 Task: Add Nordic Naturals Vitamin D3 Gummies to the cart.
Action: Mouse moved to (291, 146)
Screenshot: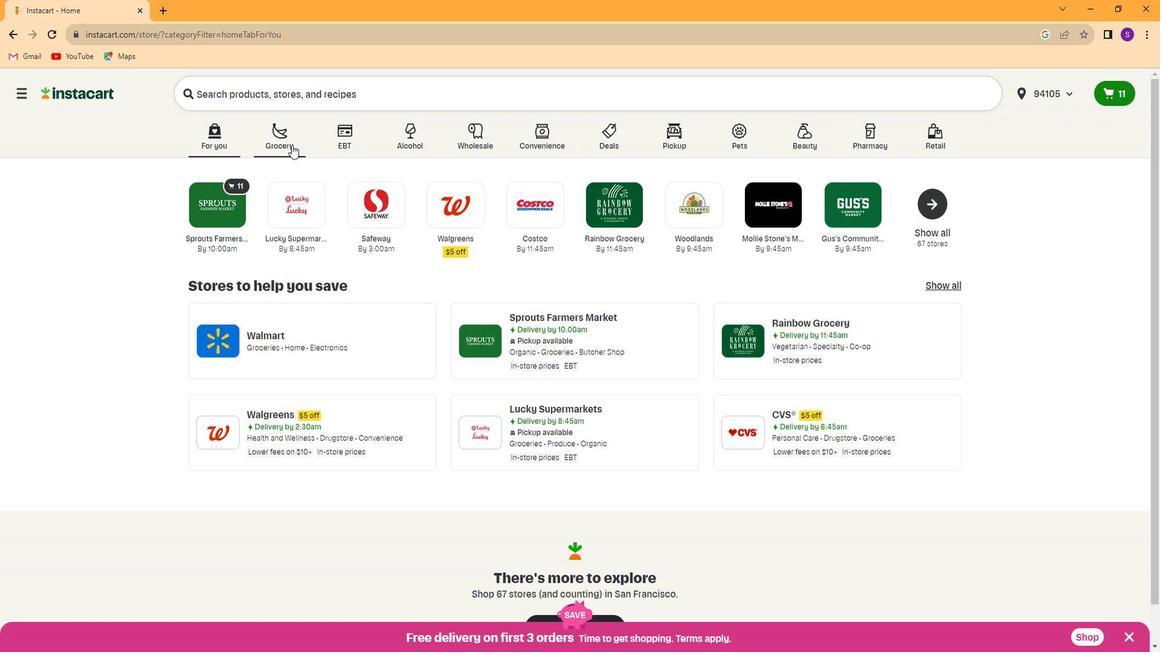 
Action: Mouse pressed left at (291, 146)
Screenshot: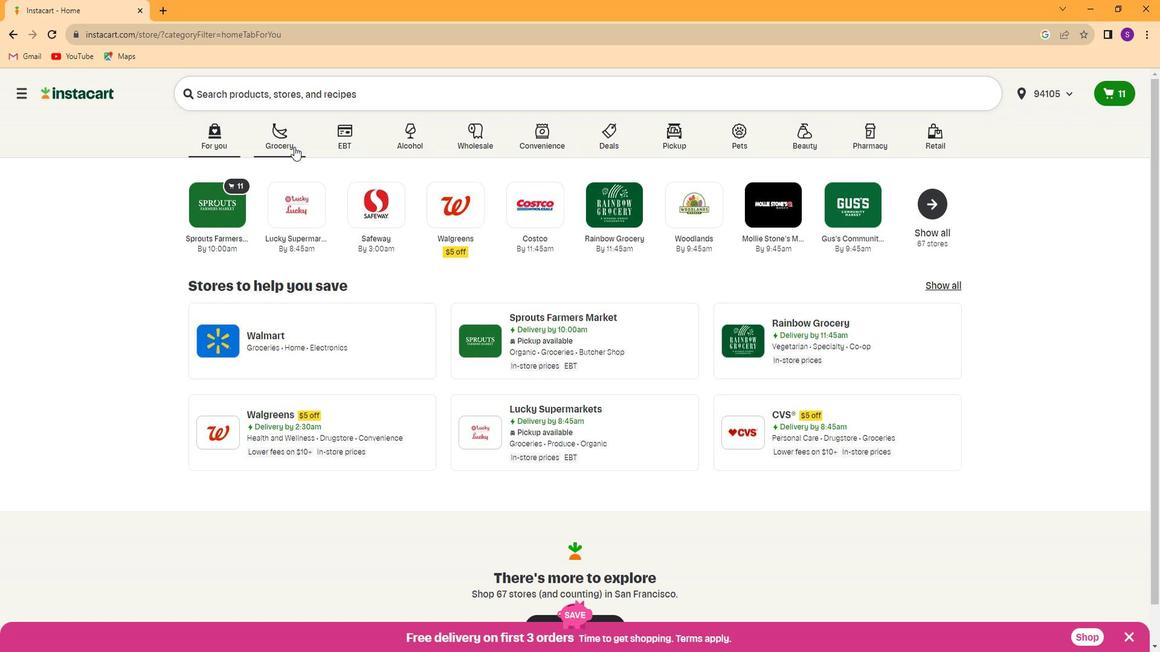 
Action: Mouse moved to (790, 216)
Screenshot: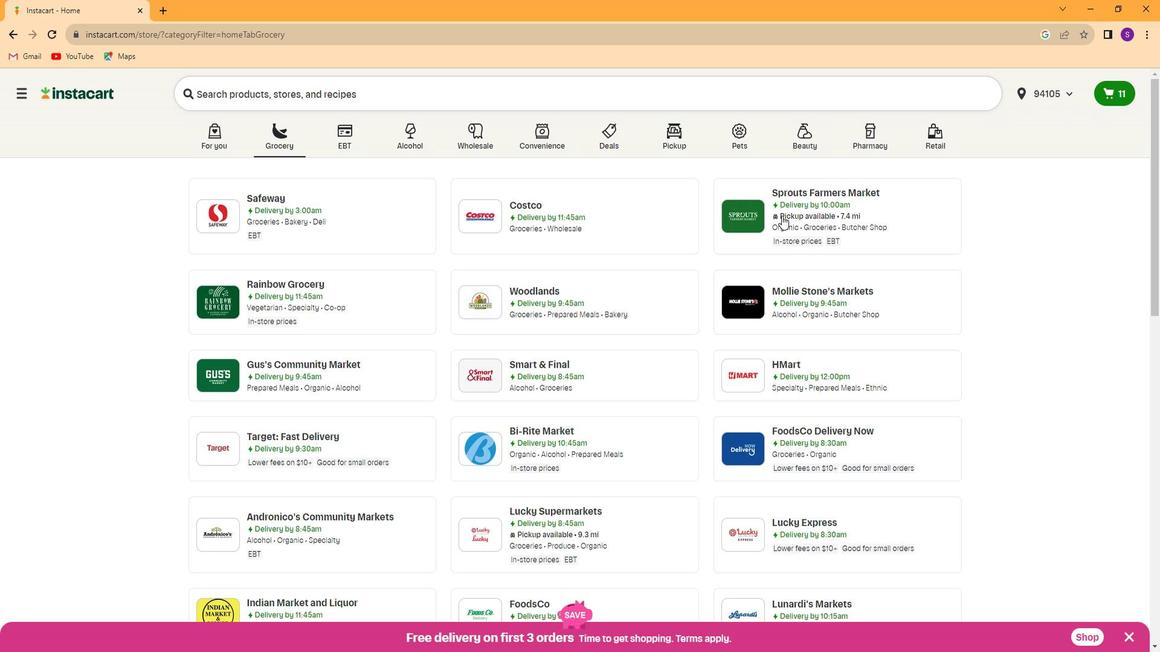 
Action: Mouse pressed left at (790, 216)
Screenshot: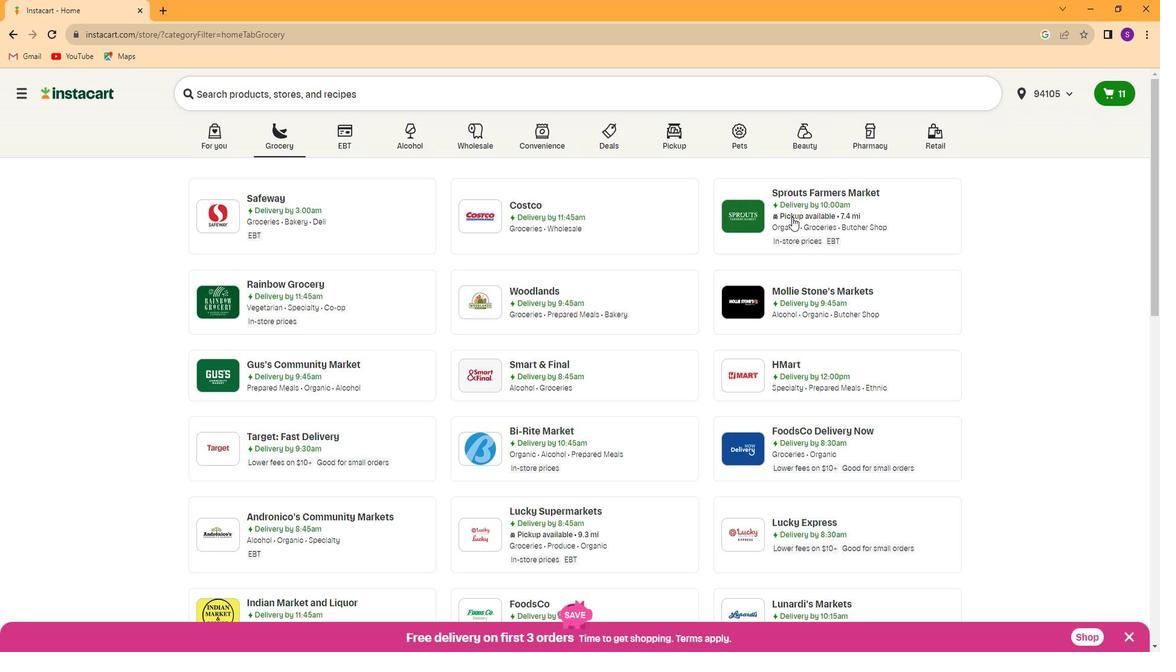 
Action: Mouse moved to (107, 396)
Screenshot: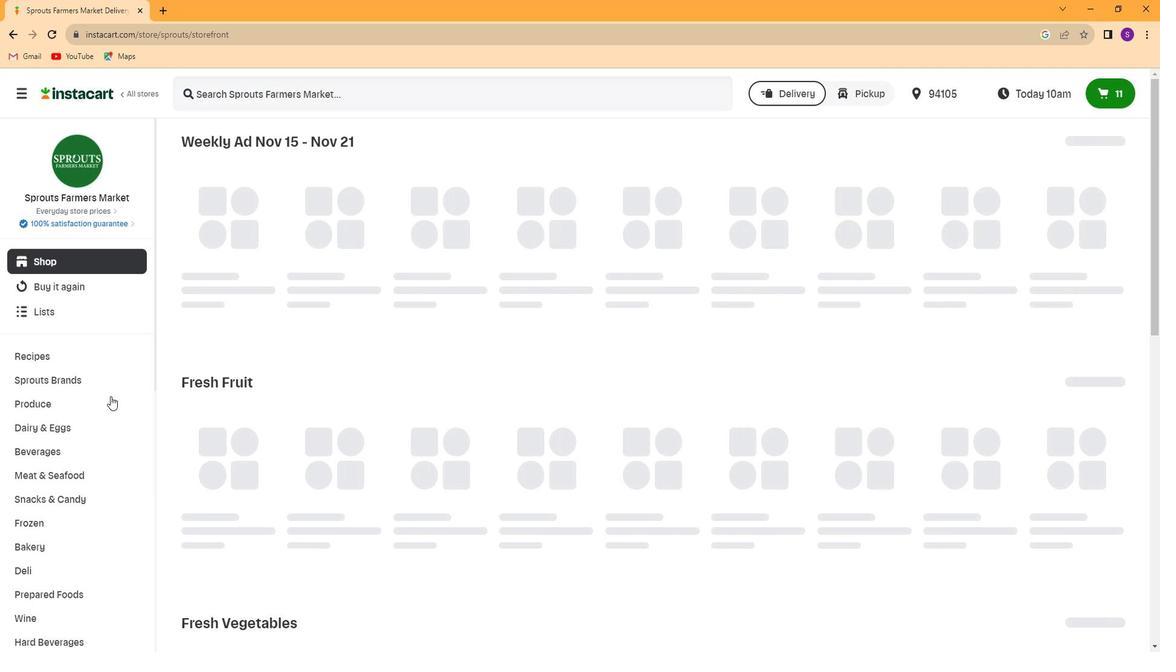 
Action: Mouse scrolled (107, 396) with delta (0, 0)
Screenshot: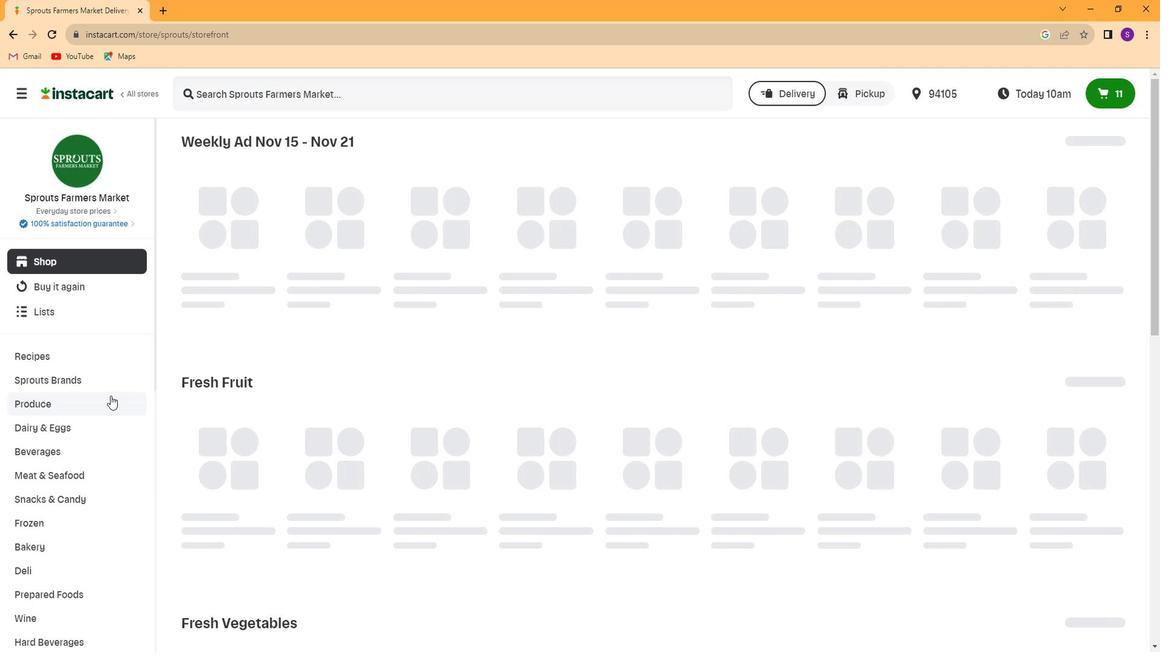 
Action: Mouse scrolled (107, 396) with delta (0, 0)
Screenshot: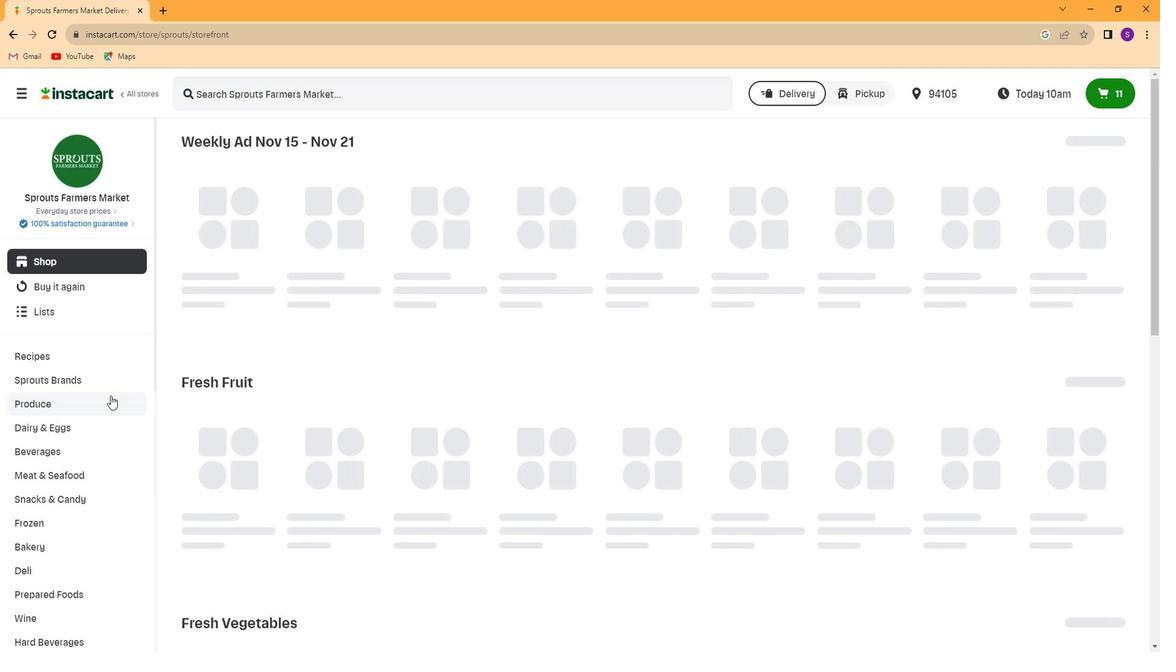 
Action: Mouse scrolled (107, 396) with delta (0, 0)
Screenshot: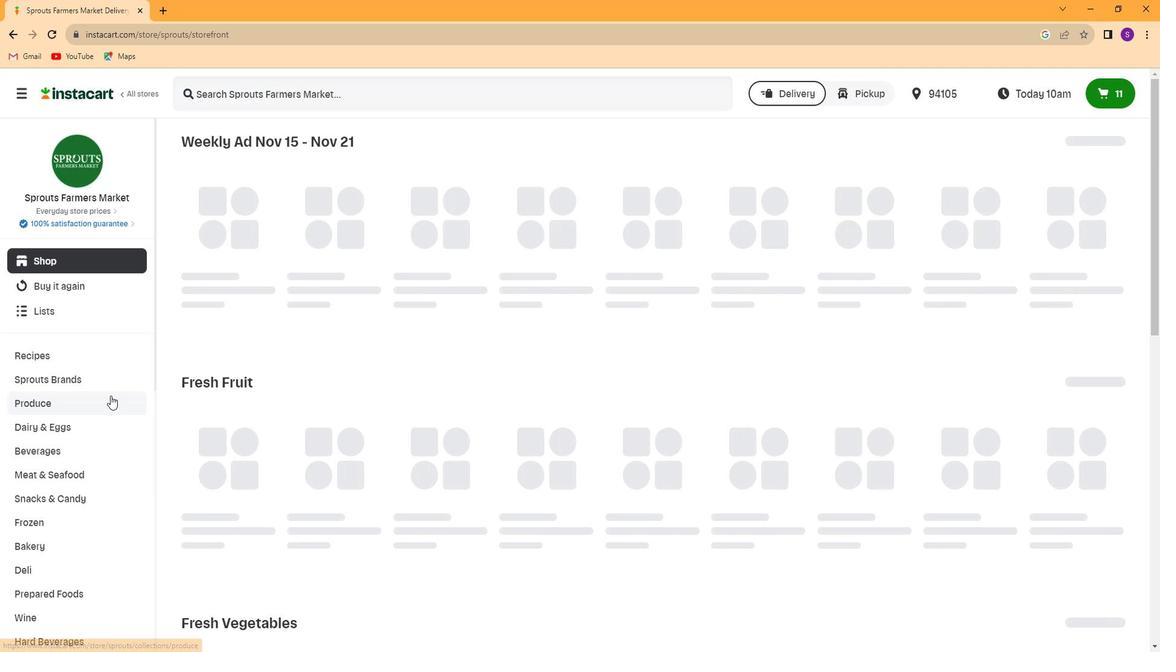 
Action: Mouse scrolled (107, 396) with delta (0, 0)
Screenshot: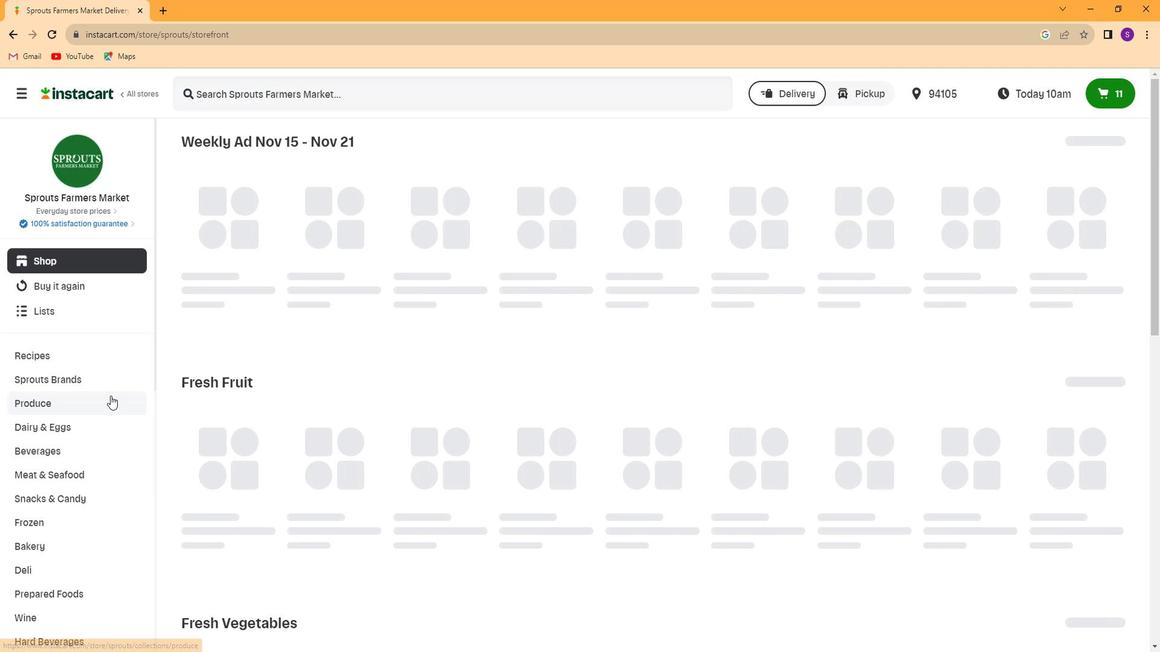 
Action: Mouse scrolled (107, 396) with delta (0, 0)
Screenshot: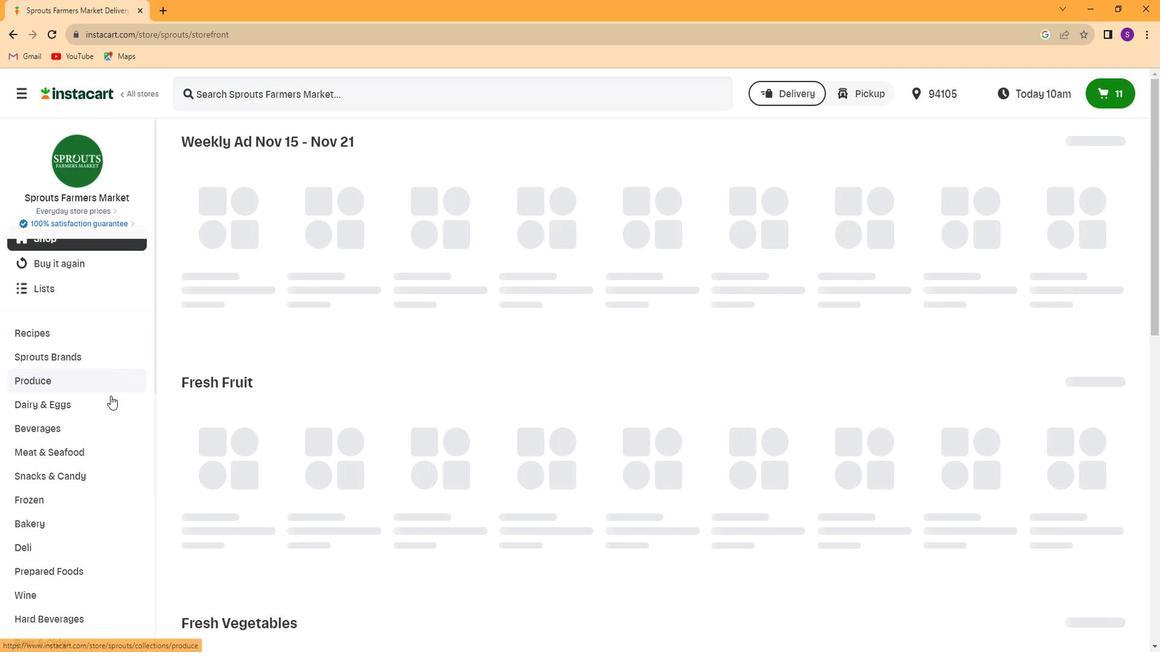 
Action: Mouse scrolled (107, 396) with delta (0, 0)
Screenshot: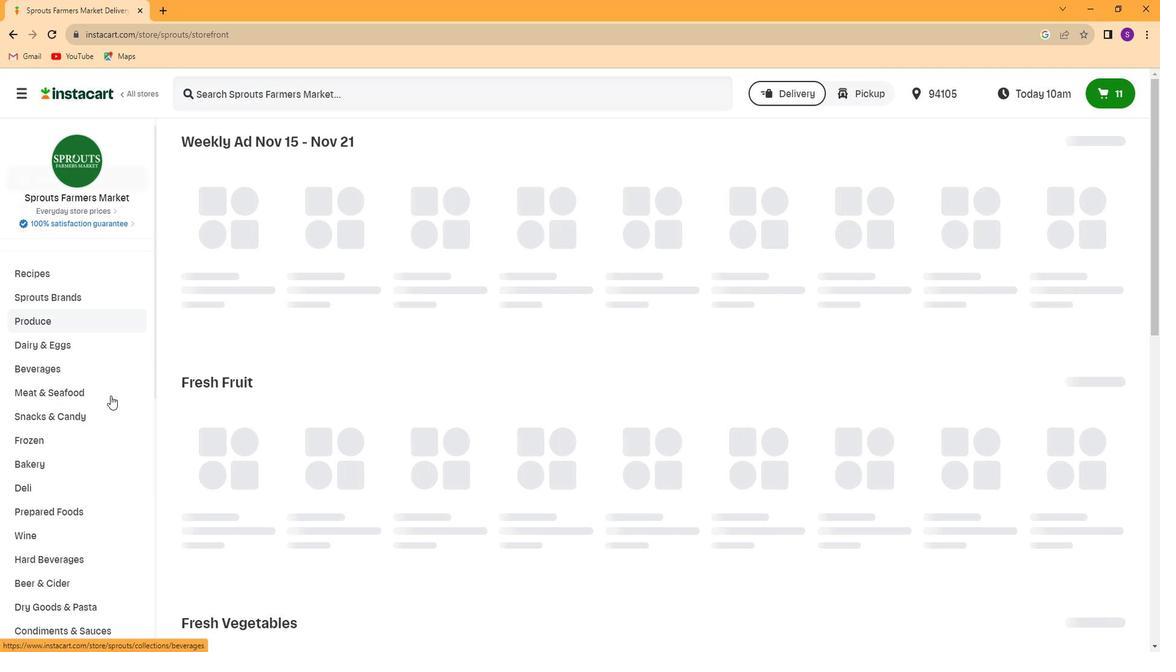
Action: Mouse scrolled (107, 396) with delta (0, 0)
Screenshot: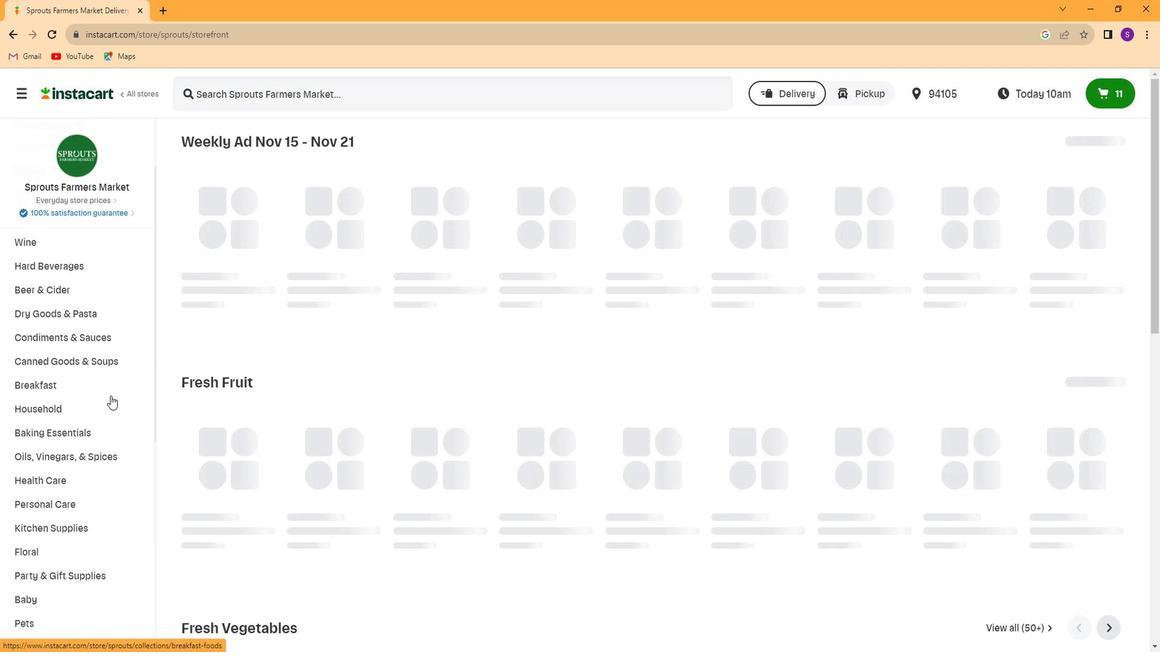 
Action: Mouse scrolled (107, 396) with delta (0, 0)
Screenshot: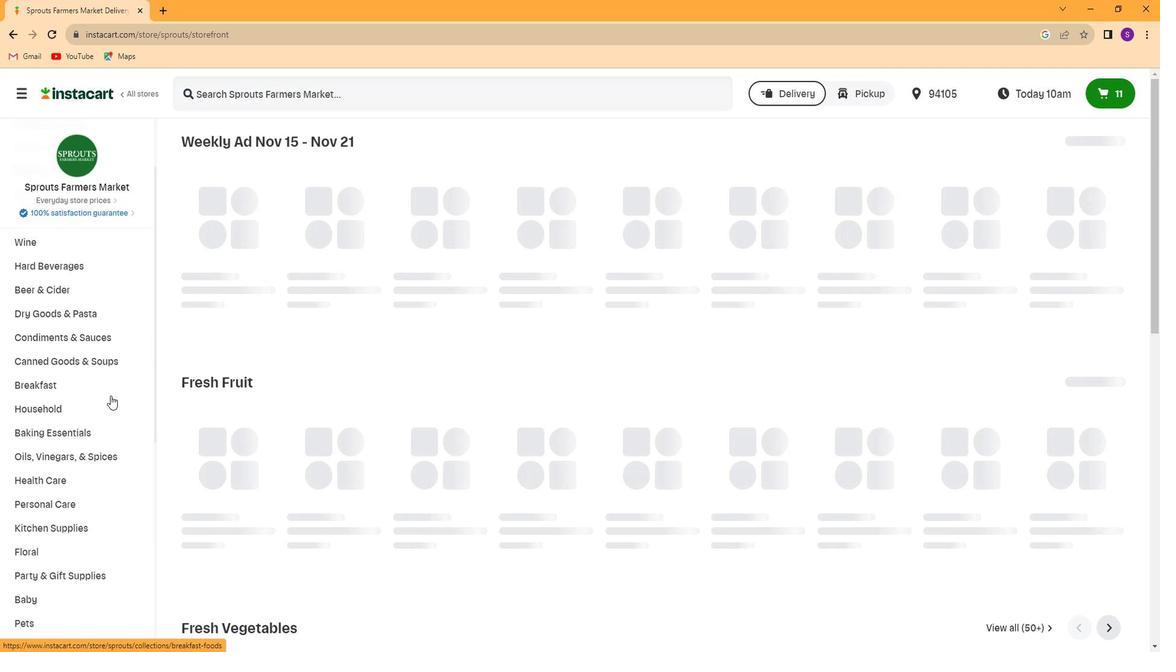 
Action: Mouse scrolled (107, 396) with delta (0, 0)
Screenshot: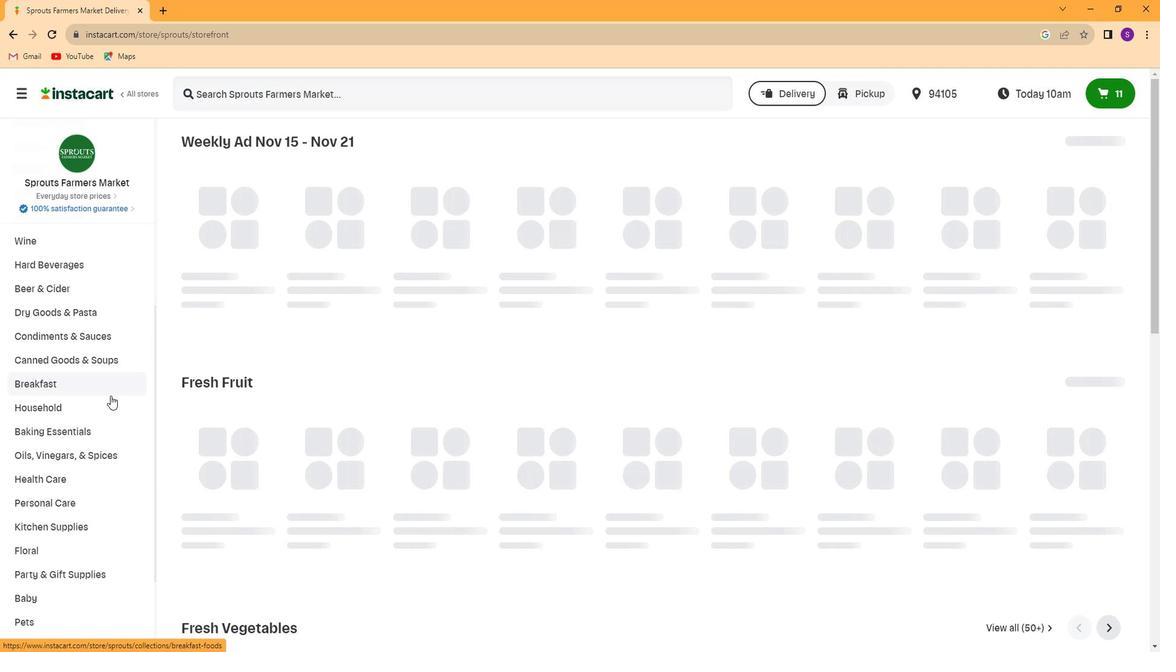
Action: Mouse scrolled (107, 396) with delta (0, 0)
Screenshot: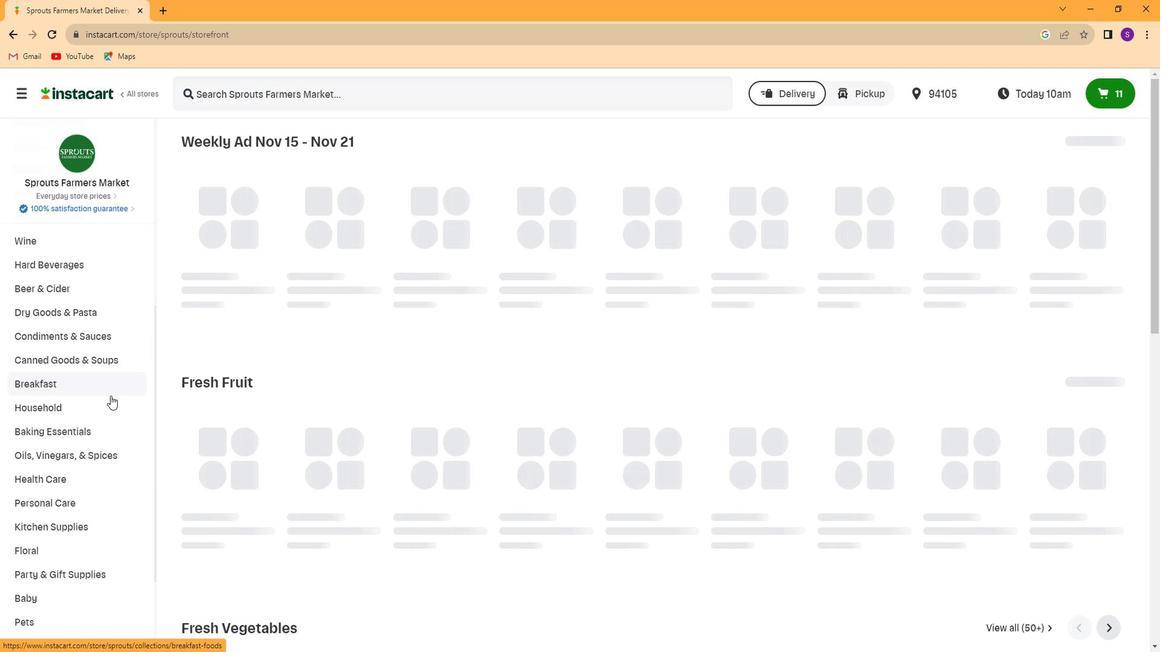 
Action: Mouse scrolled (107, 398) with delta (0, 1)
Screenshot: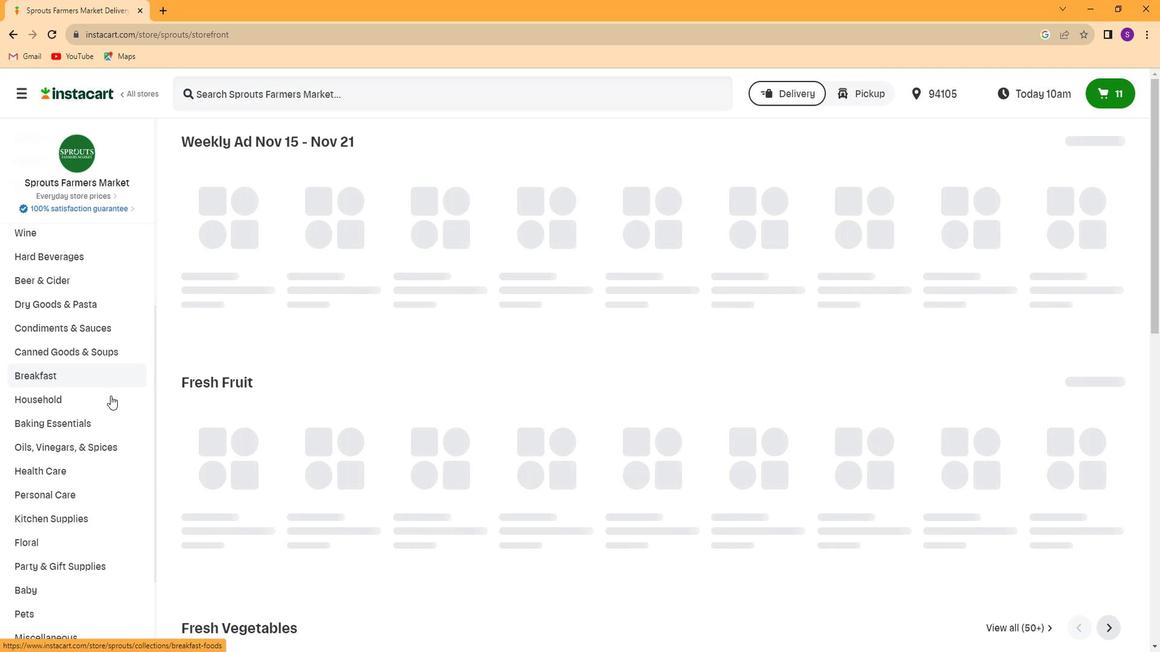 
Action: Mouse scrolled (107, 396) with delta (0, 0)
Screenshot: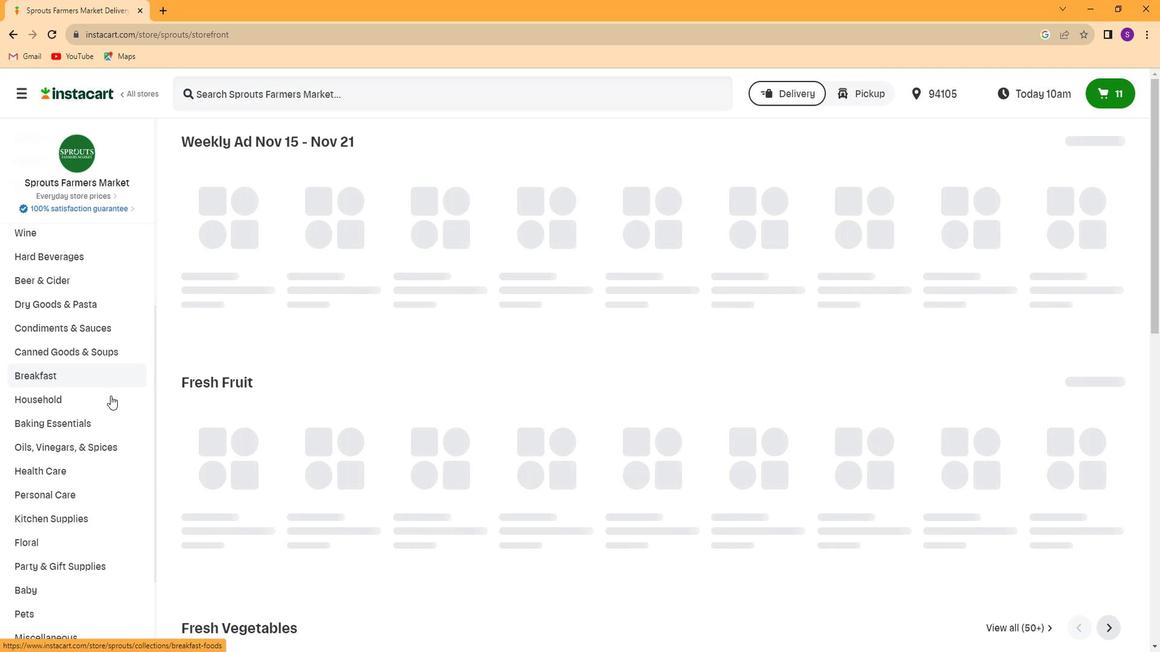 
Action: Mouse scrolled (107, 396) with delta (0, 0)
Screenshot: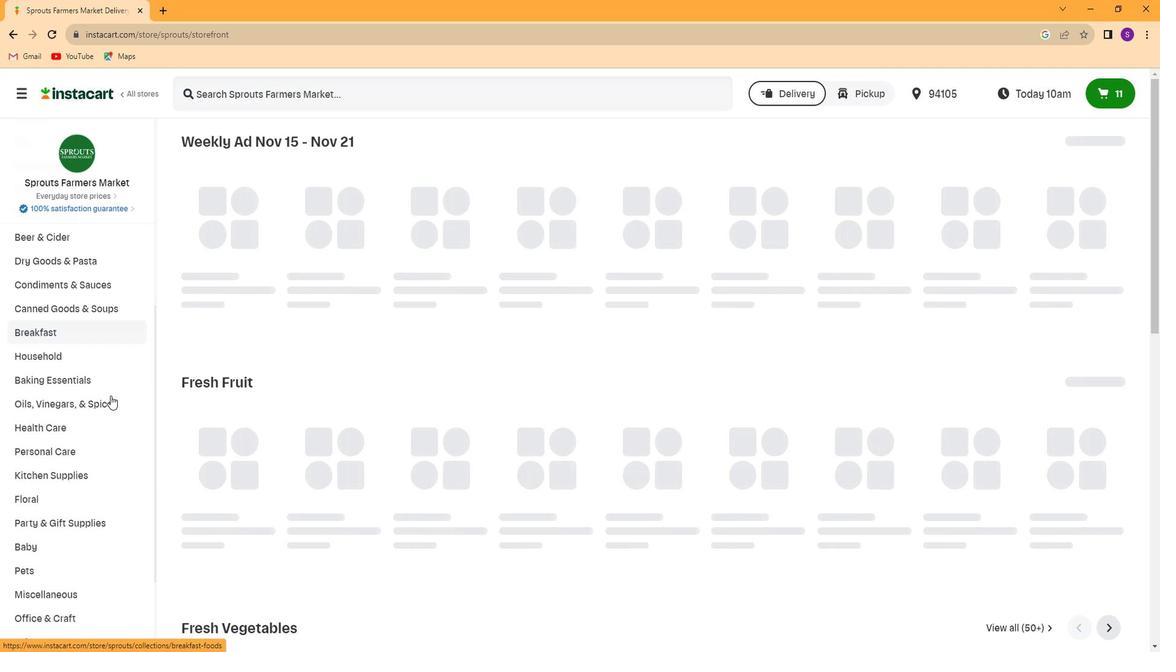 
Action: Mouse moved to (92, 588)
Screenshot: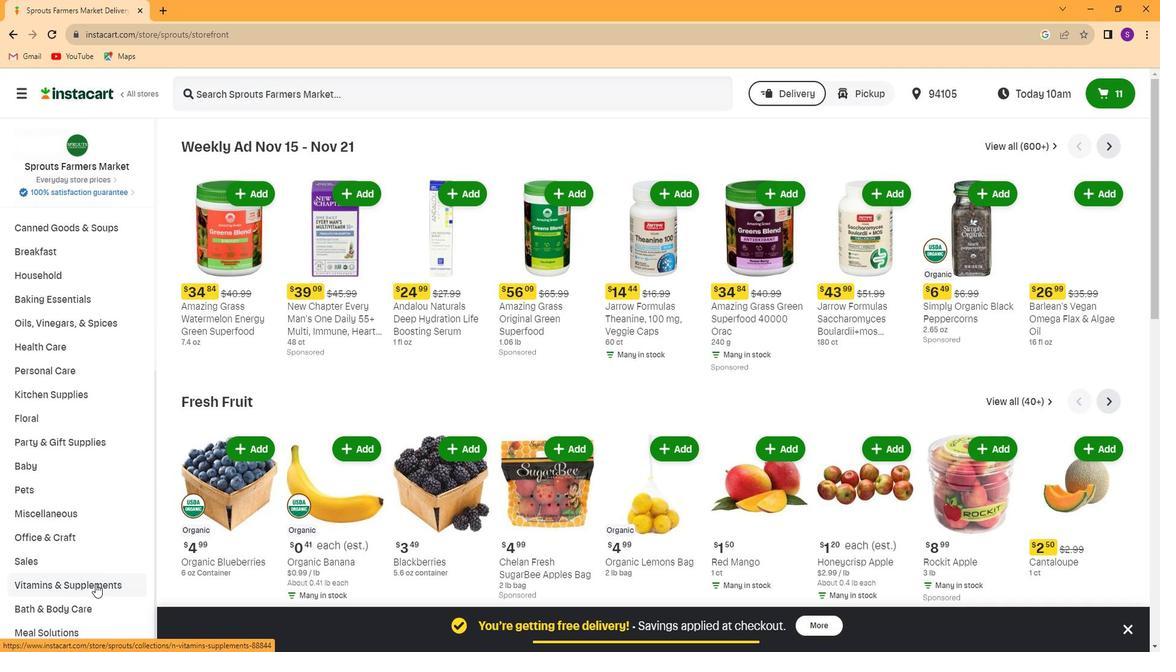 
Action: Mouse pressed left at (92, 588)
Screenshot: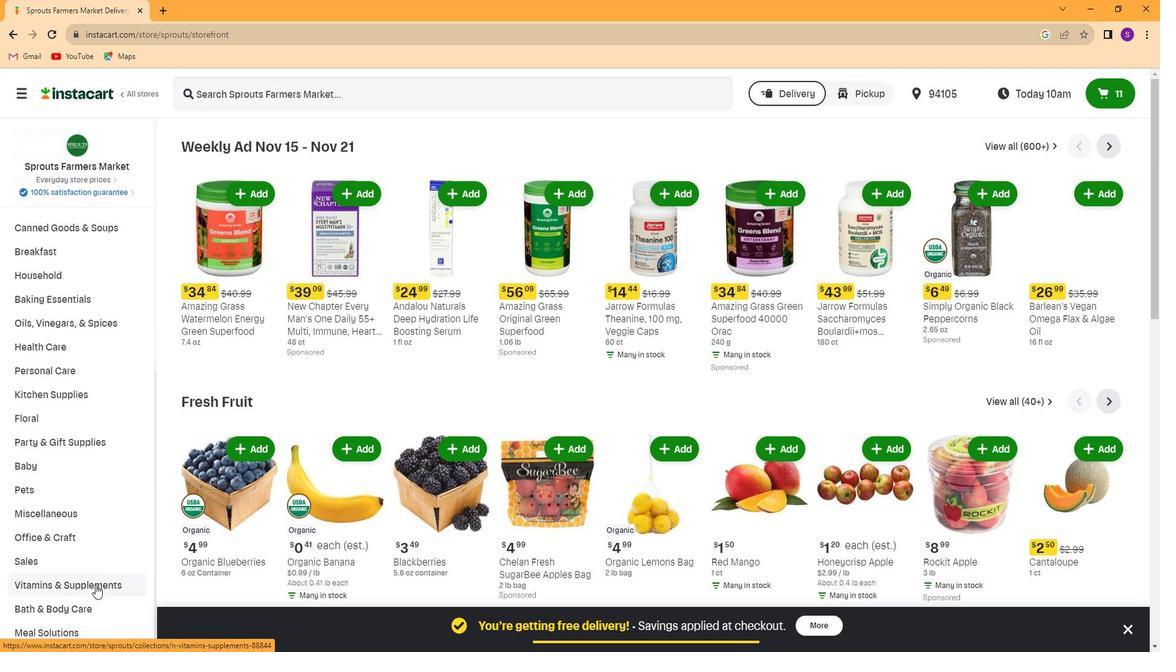 
Action: Mouse moved to (83, 465)
Screenshot: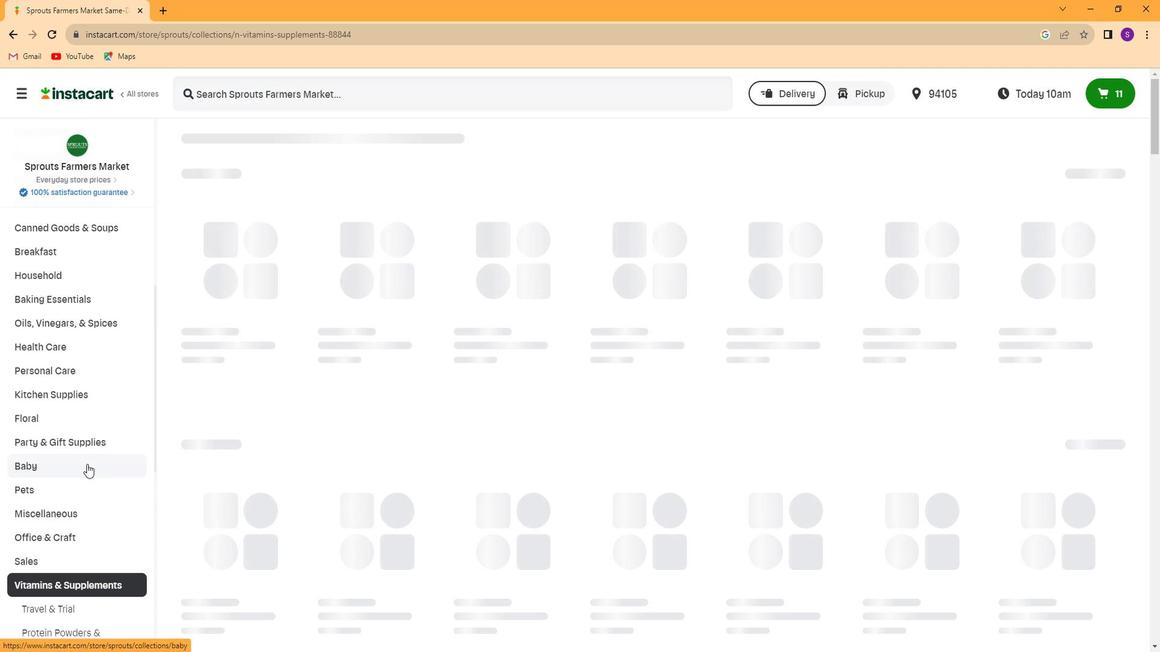 
Action: Mouse scrolled (83, 464) with delta (0, -1)
Screenshot: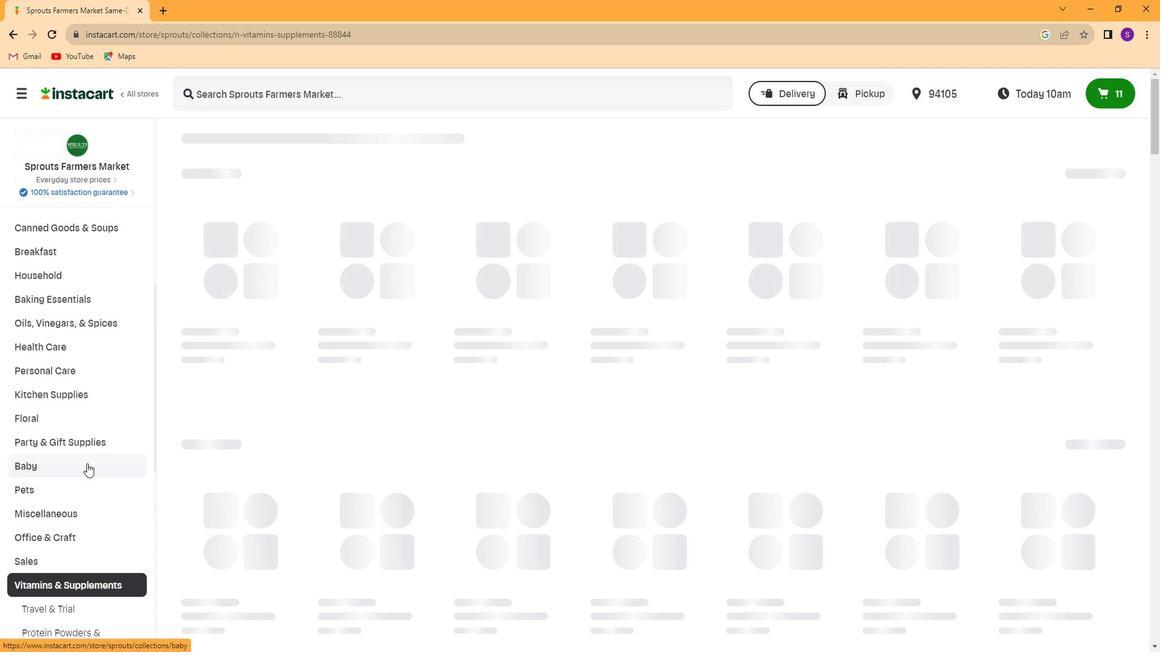 
Action: Mouse scrolled (83, 464) with delta (0, -1)
Screenshot: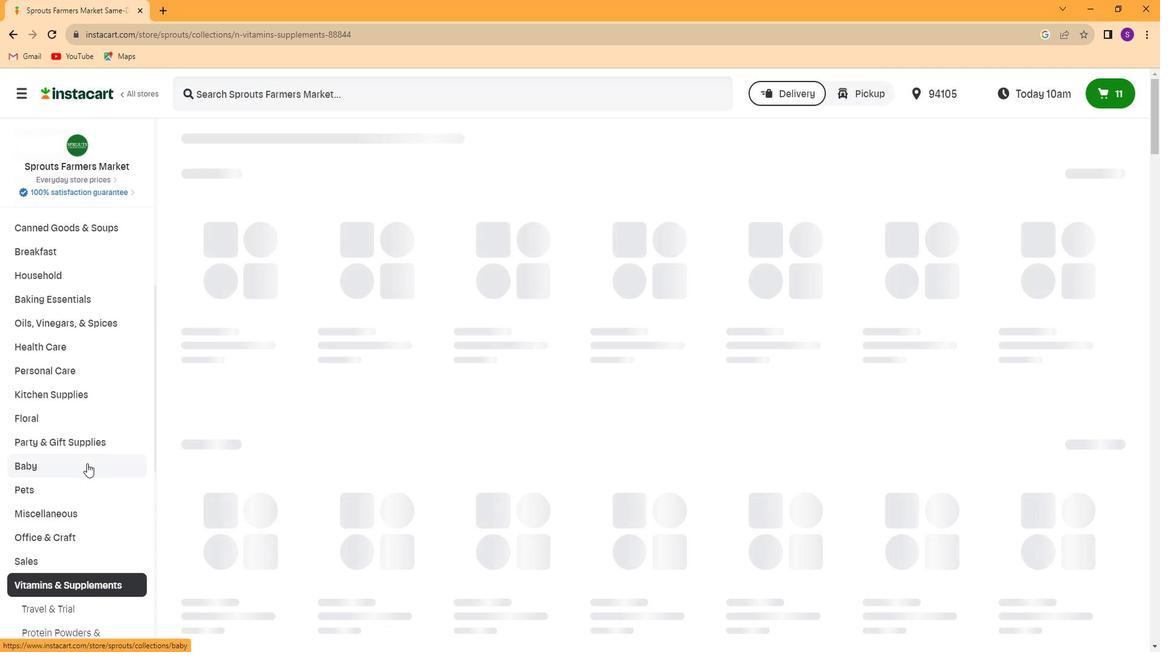 
Action: Mouse scrolled (83, 464) with delta (0, -1)
Screenshot: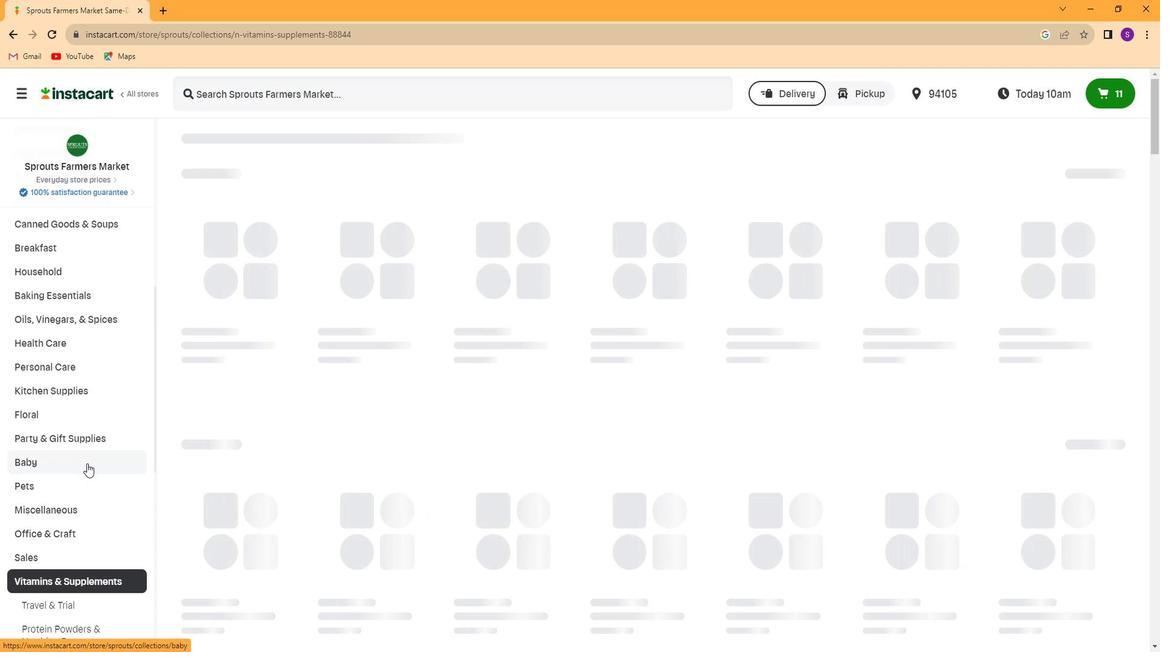 
Action: Mouse scrolled (83, 464) with delta (0, -1)
Screenshot: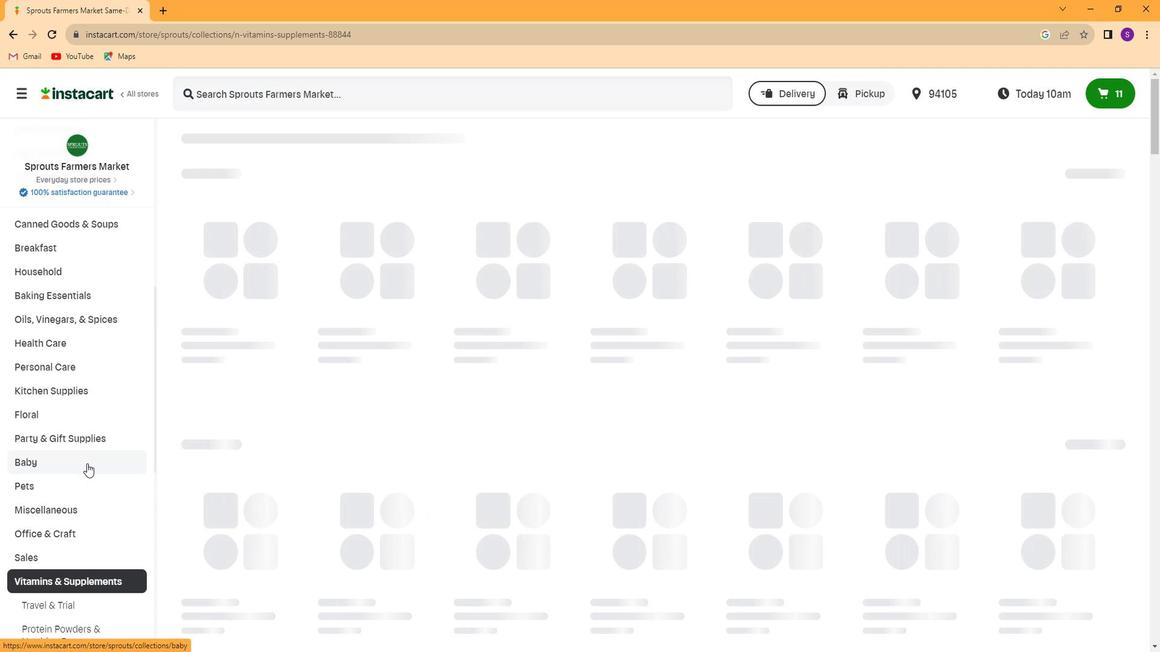 
Action: Mouse scrolled (83, 464) with delta (0, -1)
Screenshot: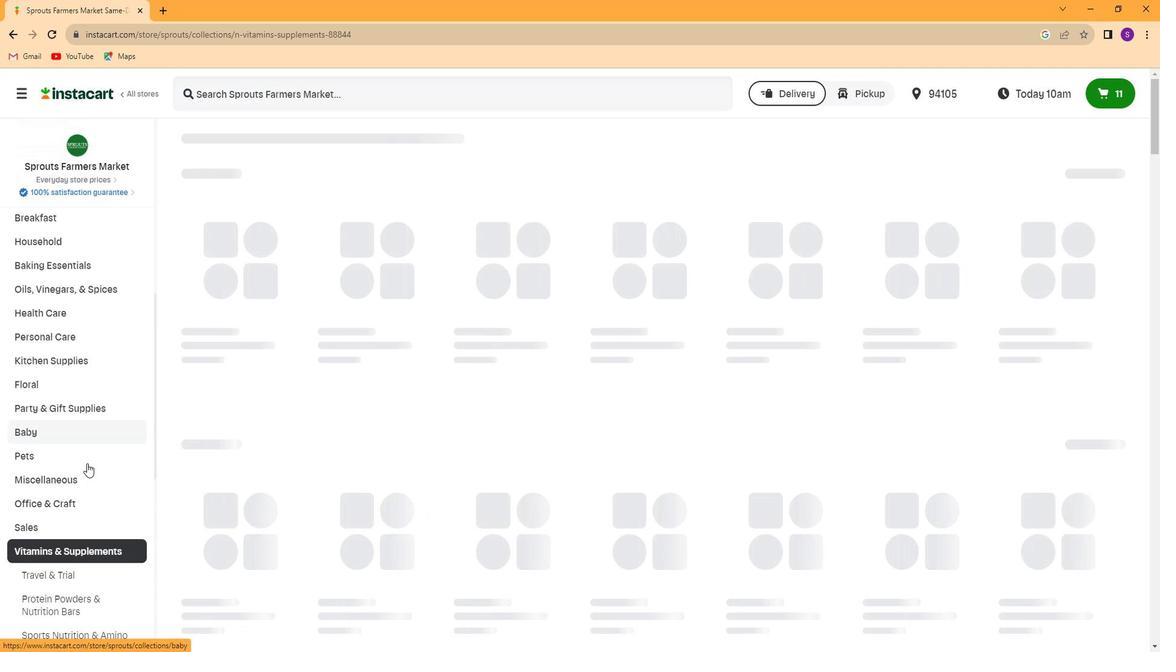 
Action: Mouse scrolled (83, 464) with delta (0, -1)
Screenshot: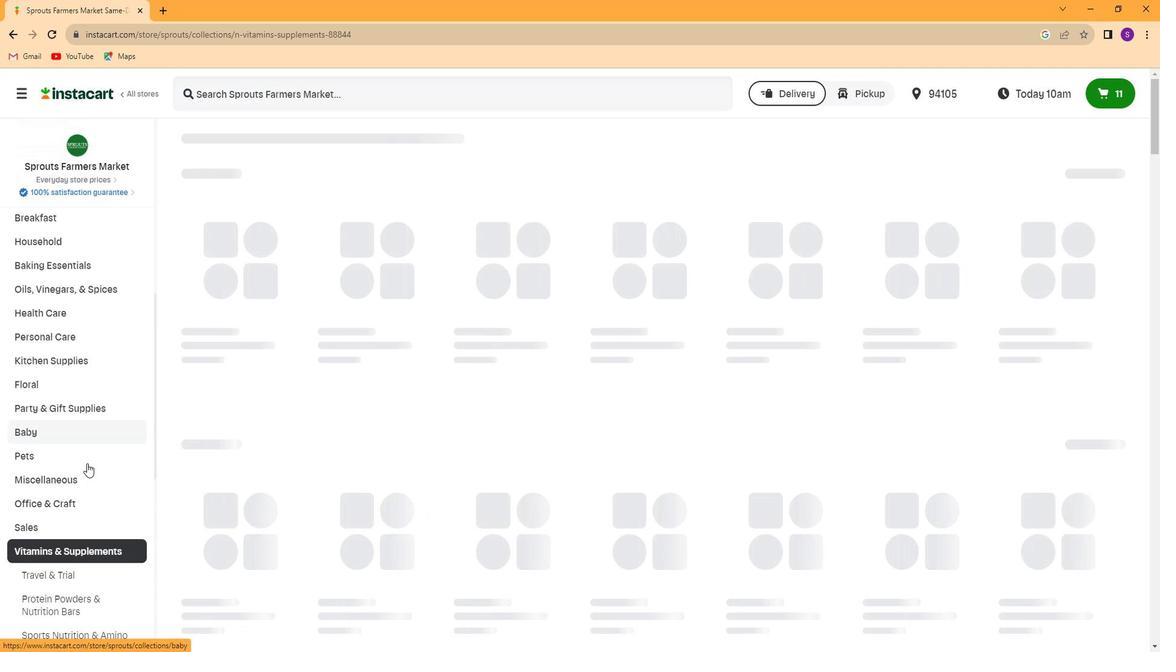 
Action: Mouse scrolled (83, 464) with delta (0, -1)
Screenshot: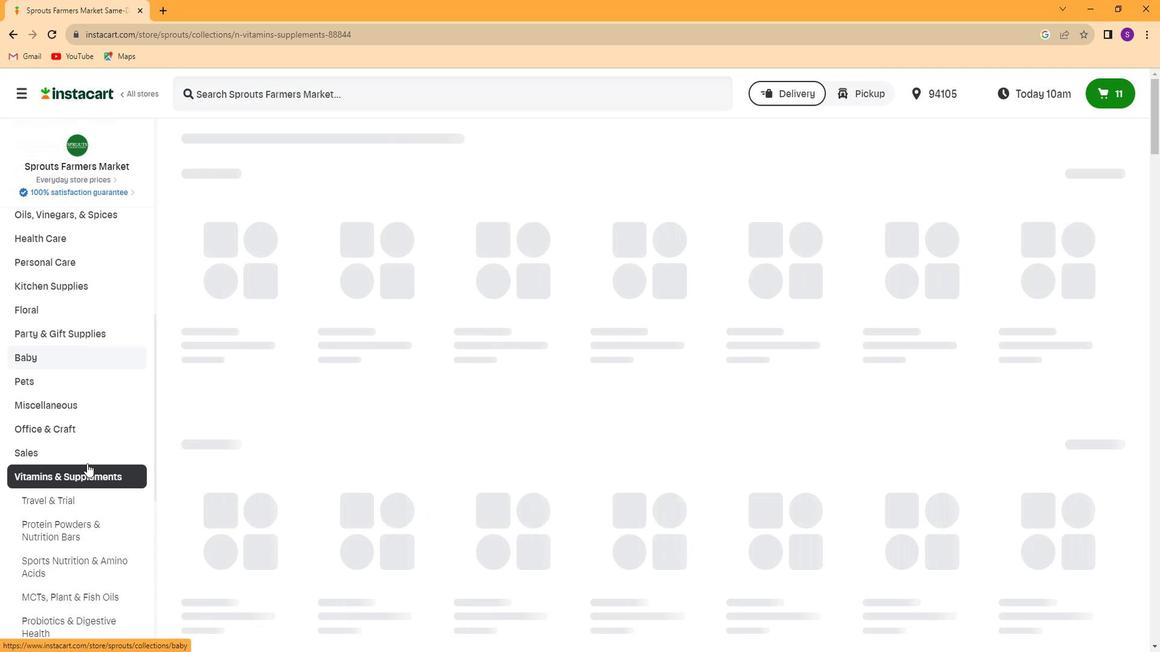 
Action: Mouse scrolled (83, 464) with delta (0, -1)
Screenshot: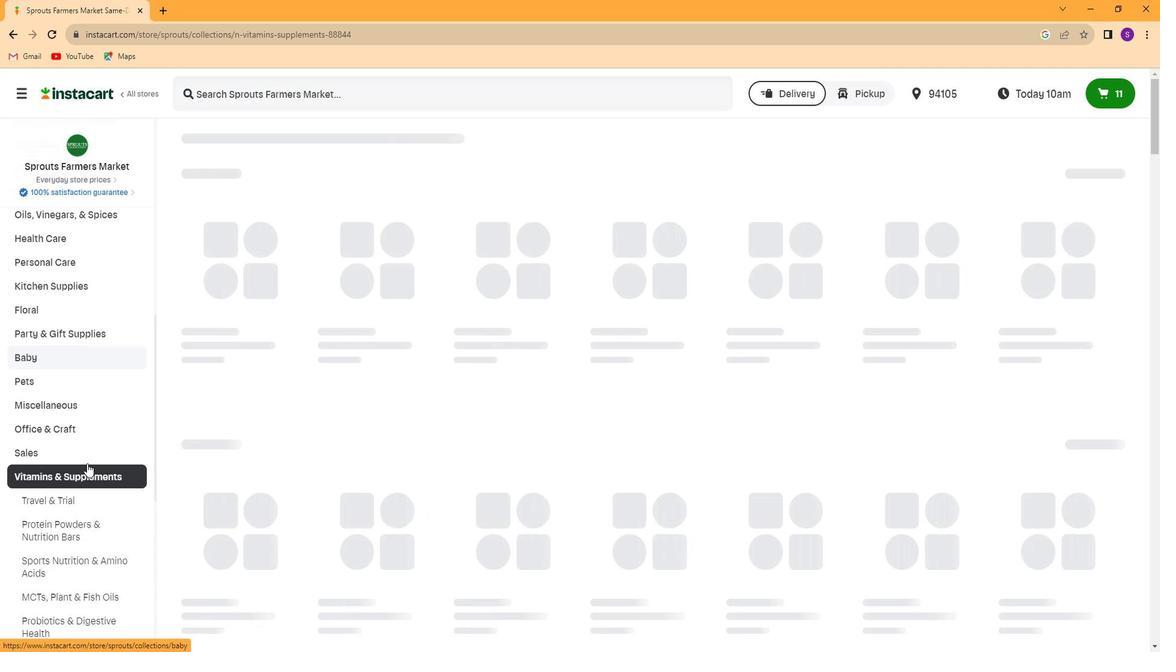 
Action: Mouse moved to (106, 420)
Screenshot: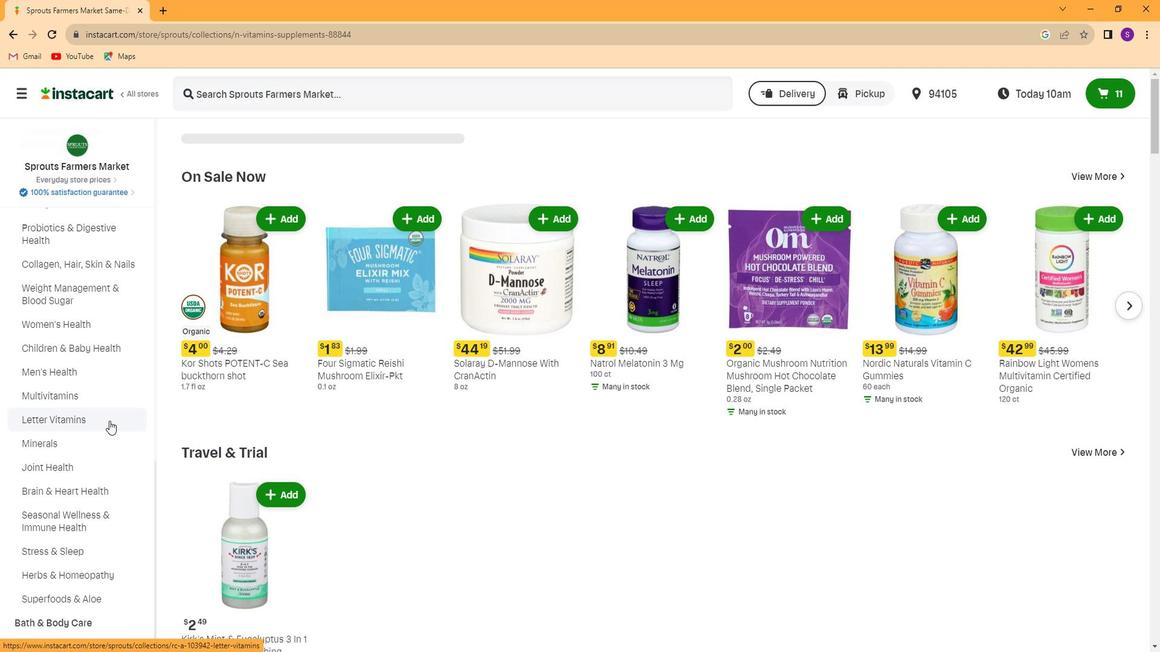 
Action: Mouse pressed left at (106, 420)
Screenshot: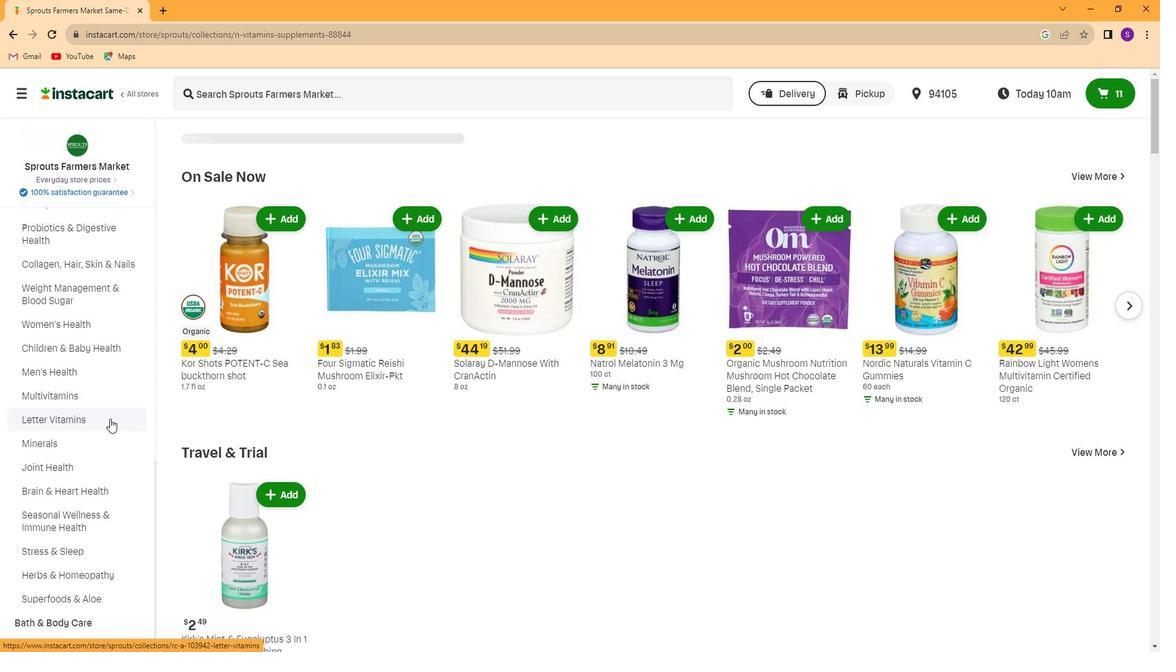
Action: Mouse moved to (529, 88)
Screenshot: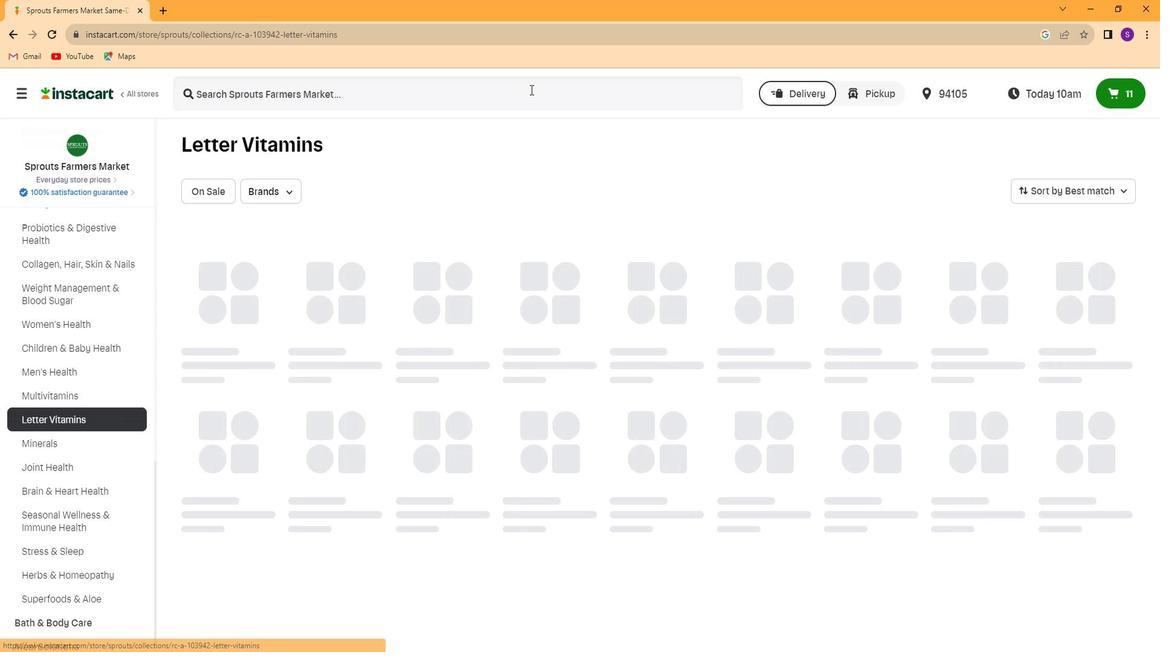 
Action: Mouse pressed left at (529, 88)
Screenshot: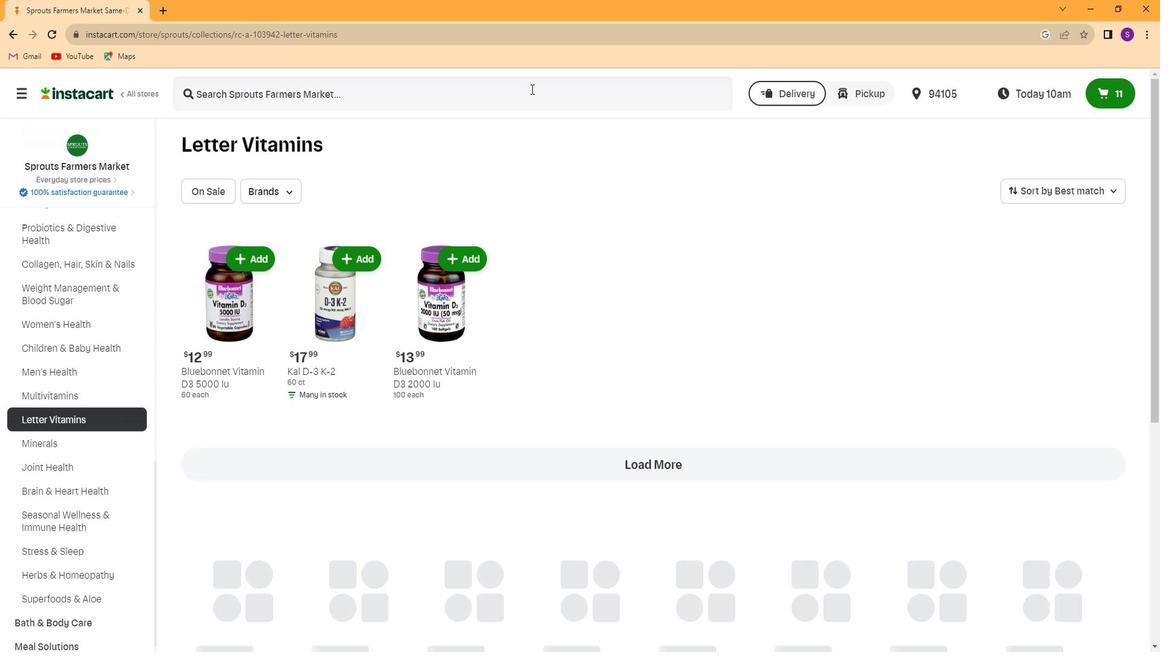 
Action: Key pressed <Key.caps_lock>N<Key.caps_lock>ordic<Key.space>naturals<Key.space>vitamin<Key.space><Key.caps_lock>D3<Key.space>G<Key.caps_lock>ummies<Key.enter>
Screenshot: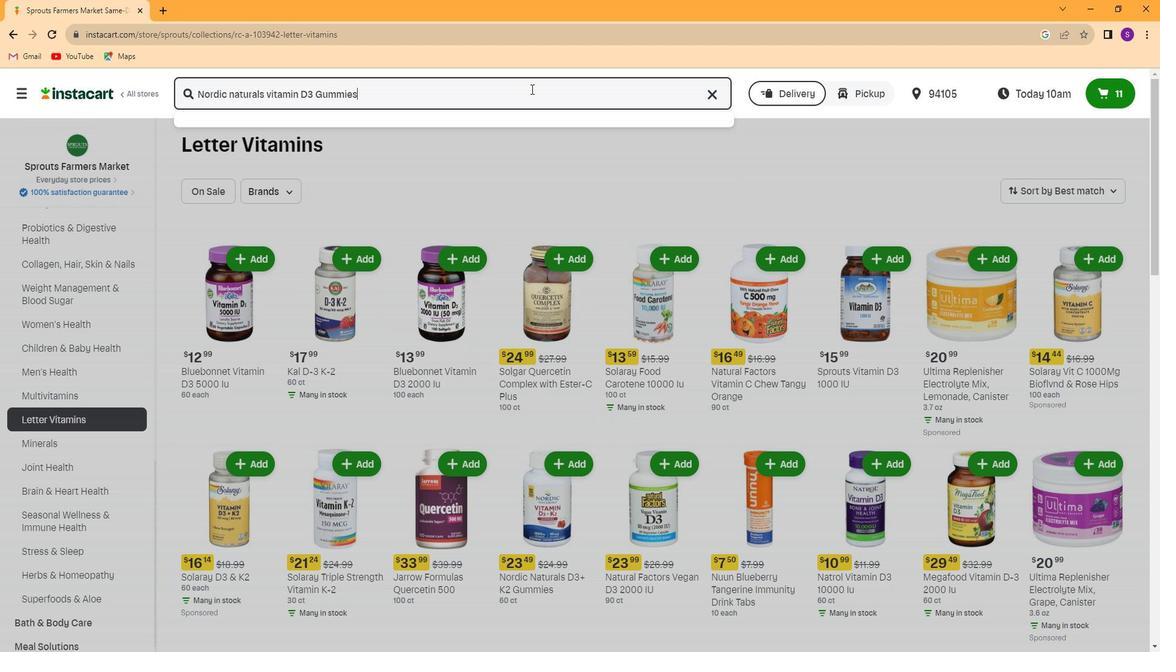
Action: Mouse moved to (586, 167)
Screenshot: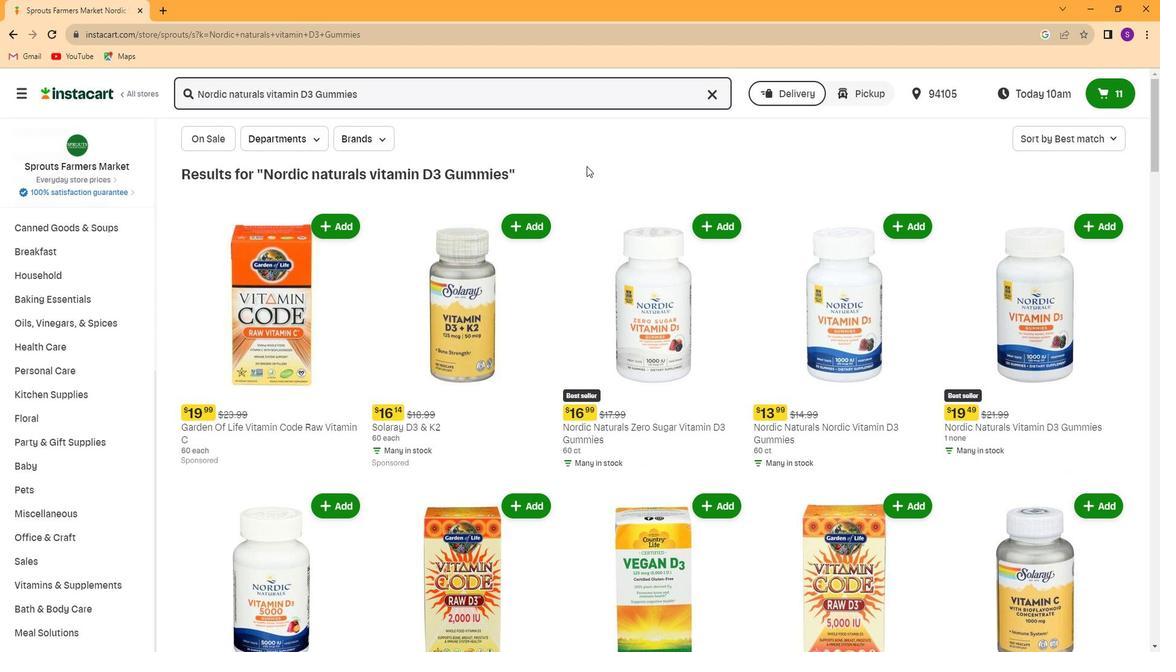 
Action: Mouse scrolled (586, 166) with delta (0, 0)
Screenshot: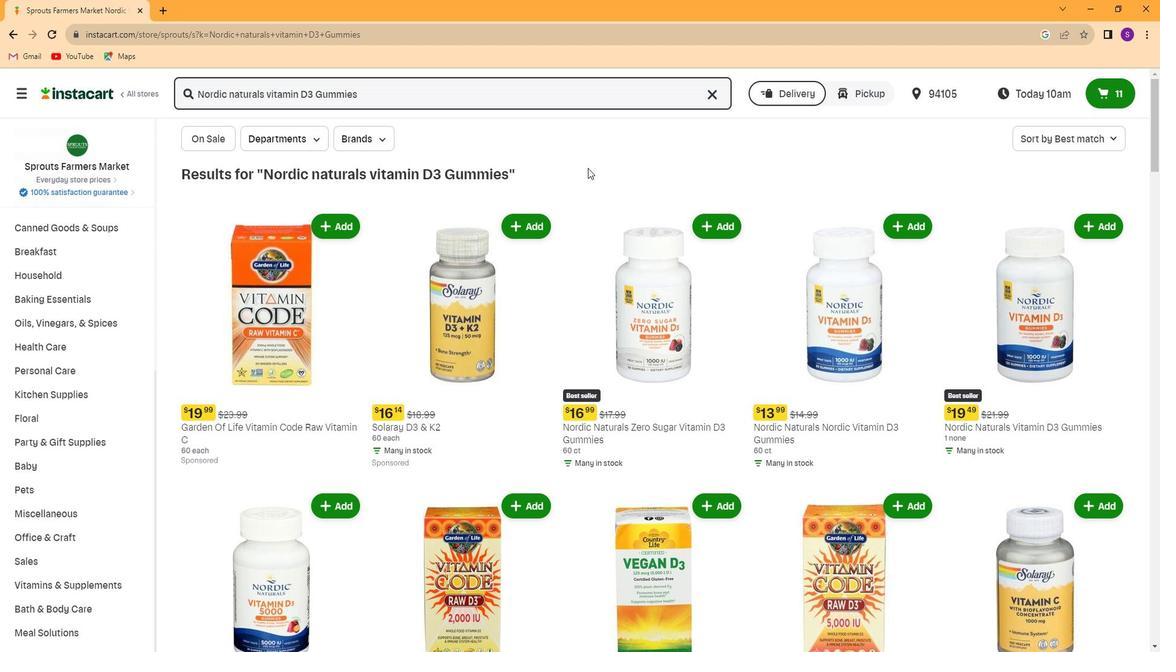 
Action: Mouse scrolled (586, 166) with delta (0, 0)
Screenshot: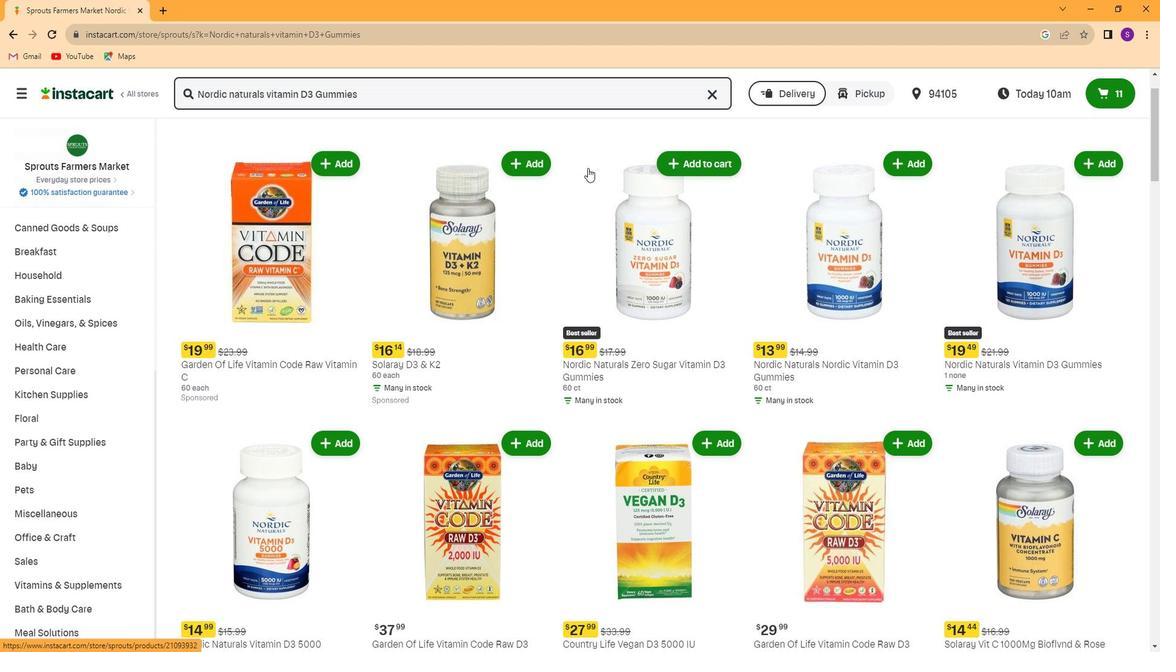 
Action: Mouse scrolled (586, 168) with delta (0, 1)
Screenshot: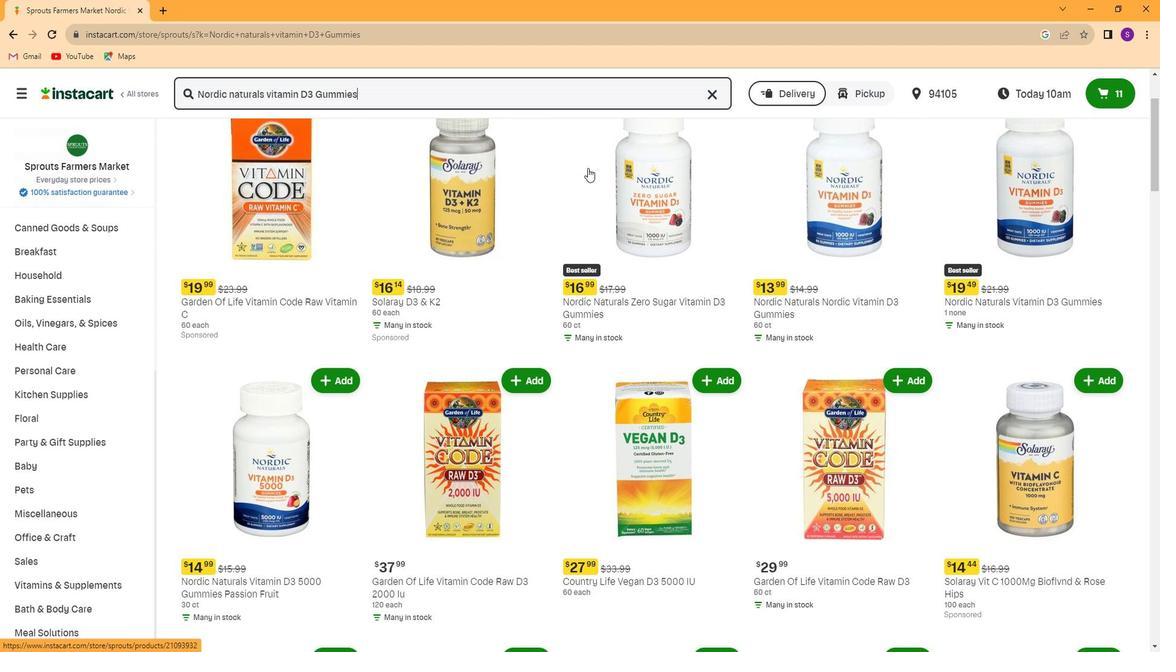 
Action: Mouse moved to (1100, 162)
Screenshot: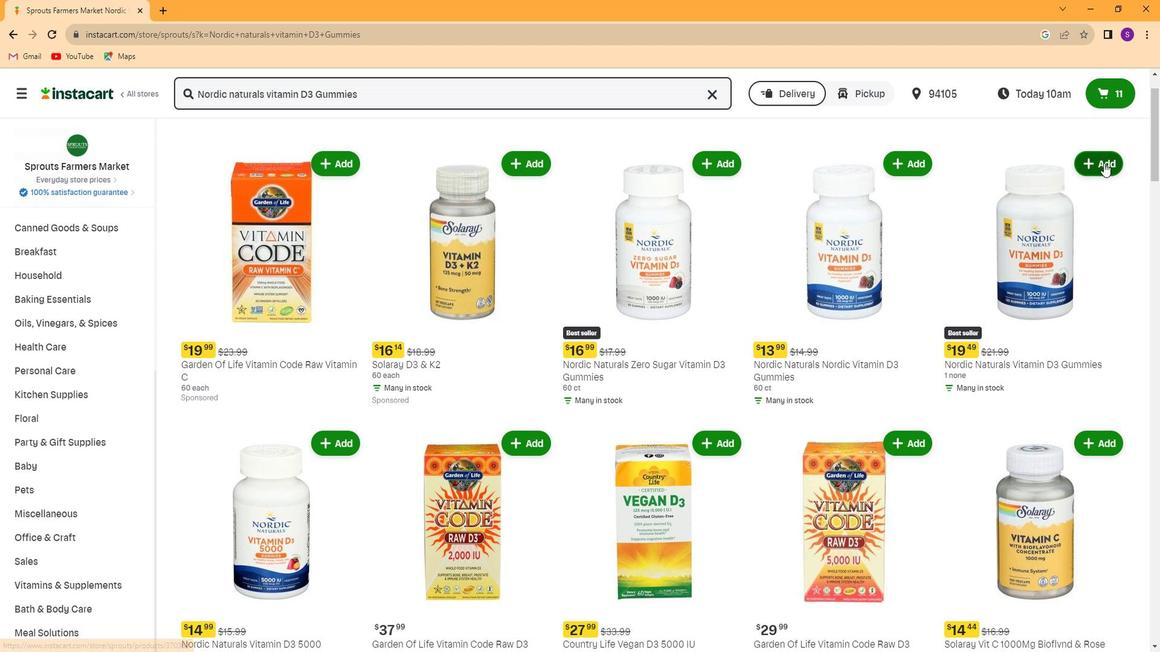 
Action: Mouse pressed left at (1100, 162)
Screenshot: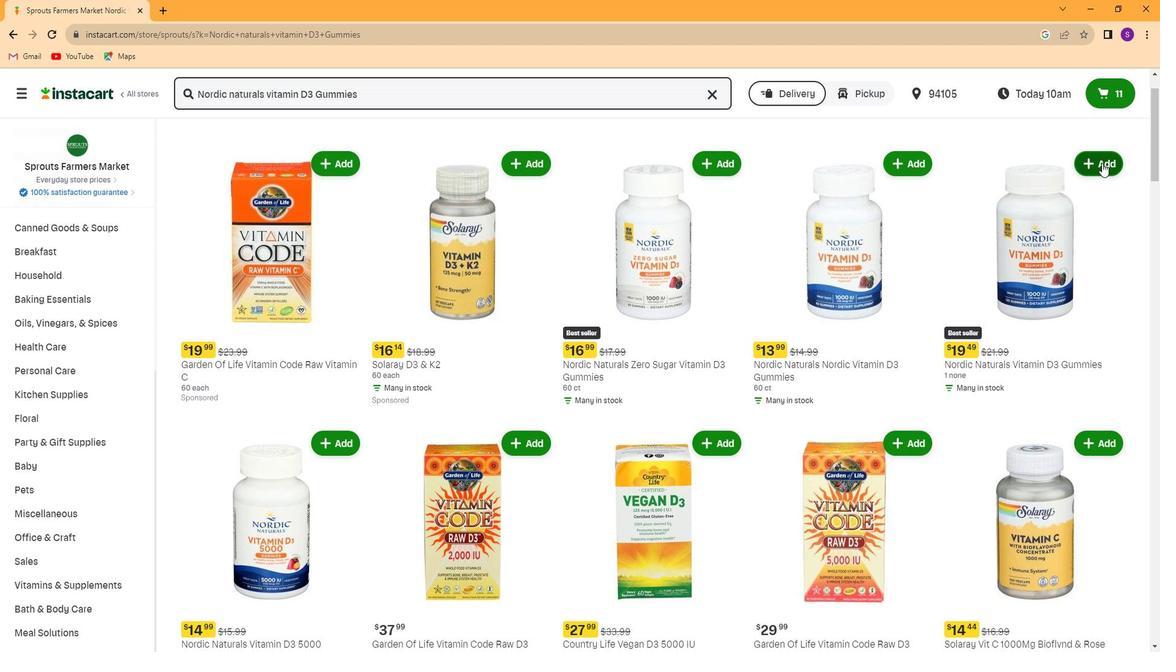 
Action: Mouse moved to (914, 383)
Screenshot: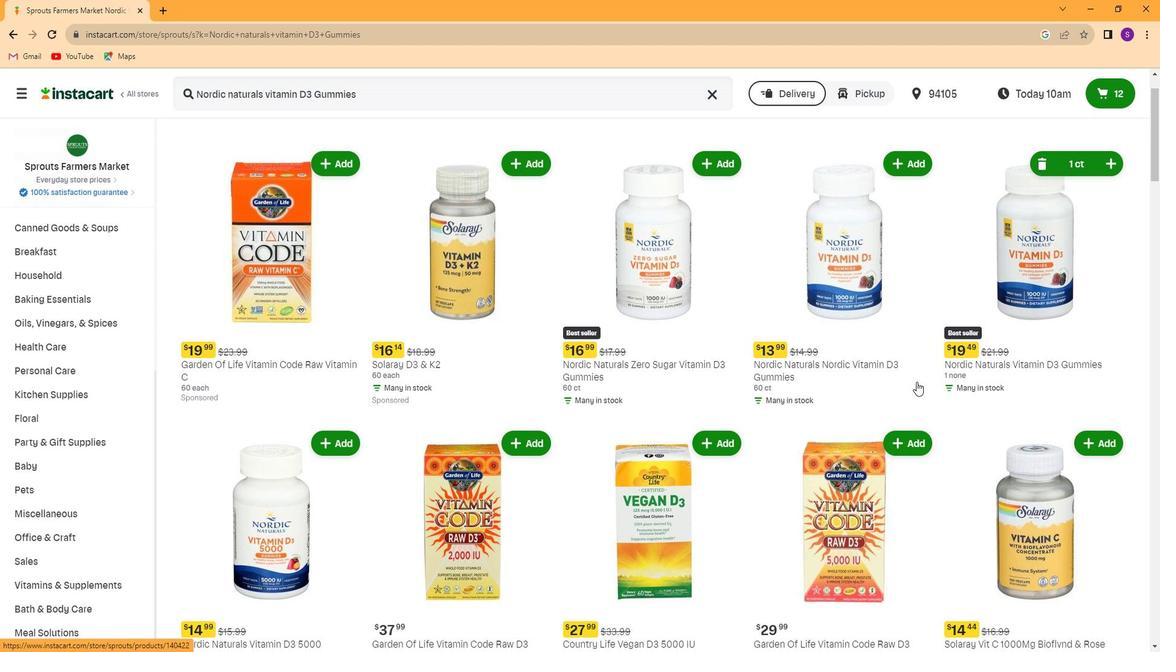 
